 Task: Set up a 60-minute session to discuss customer feedback.
Action: Mouse moved to (114, 156)
Screenshot: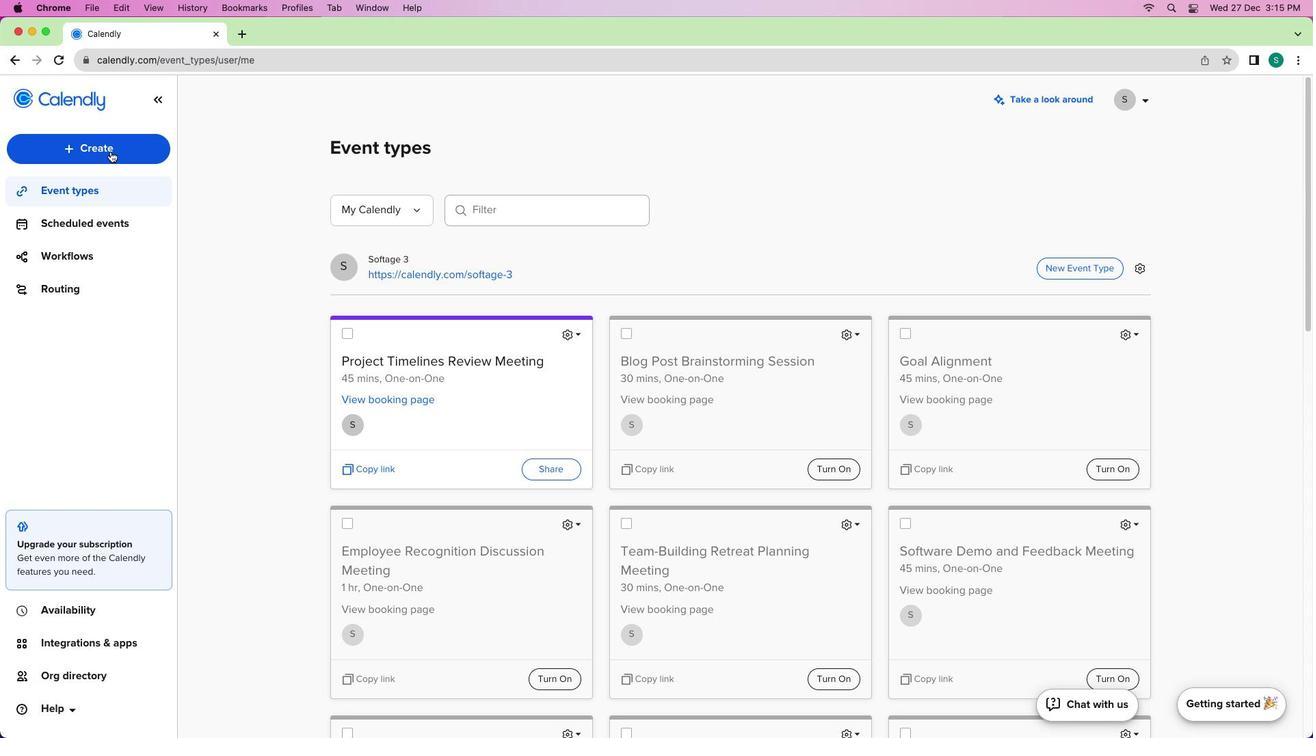 
Action: Mouse pressed left at (114, 156)
Screenshot: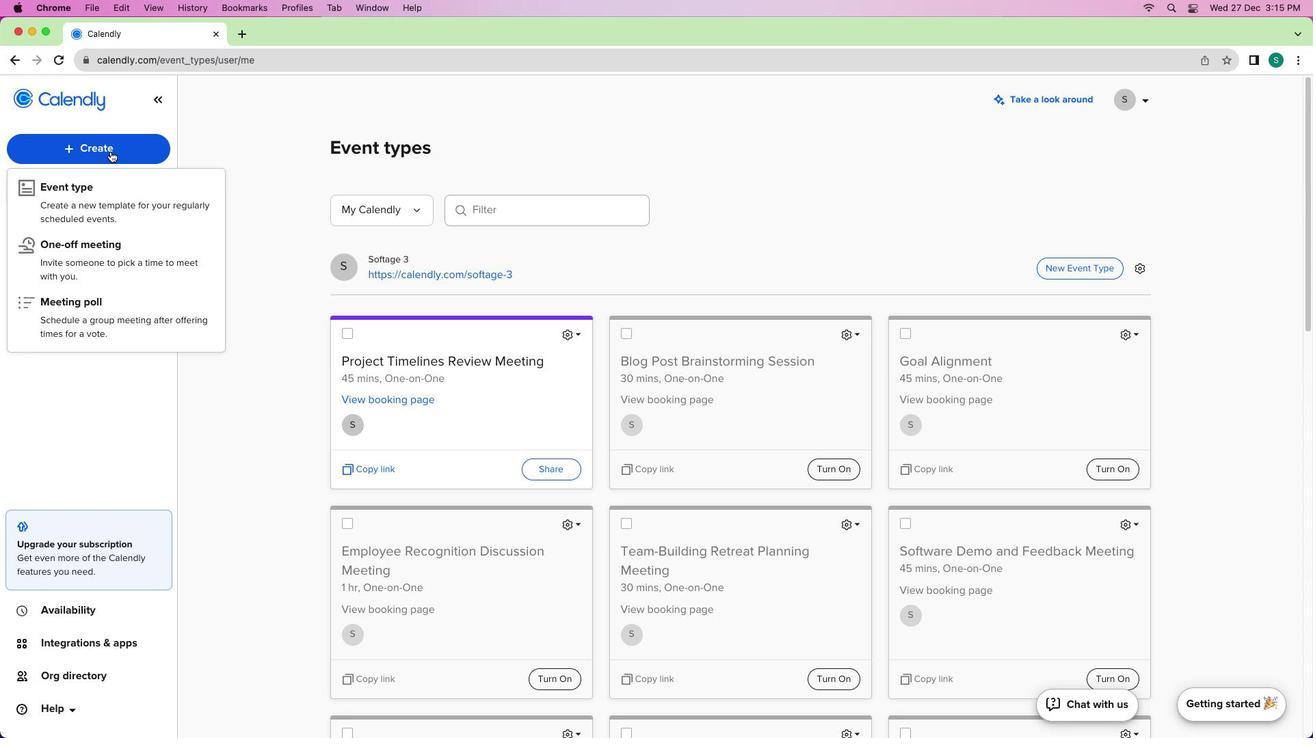 
Action: Mouse moved to (121, 201)
Screenshot: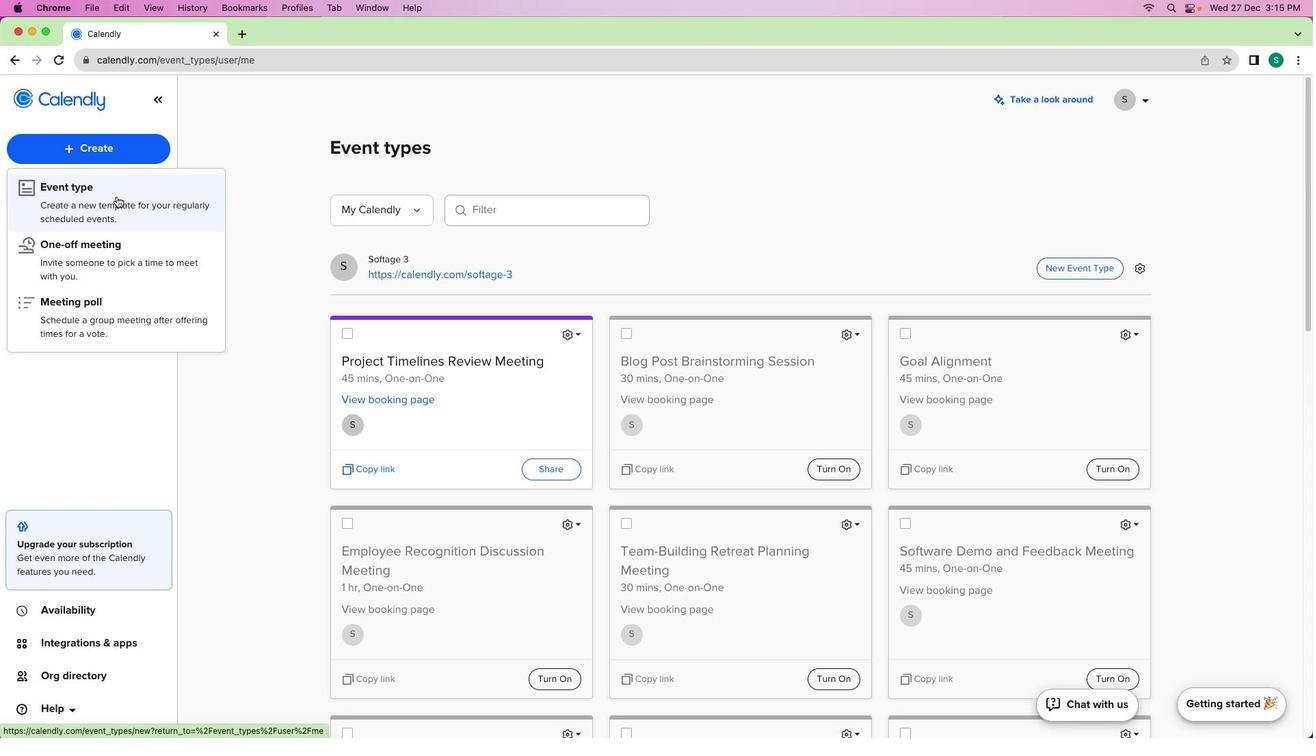 
Action: Mouse pressed left at (121, 201)
Screenshot: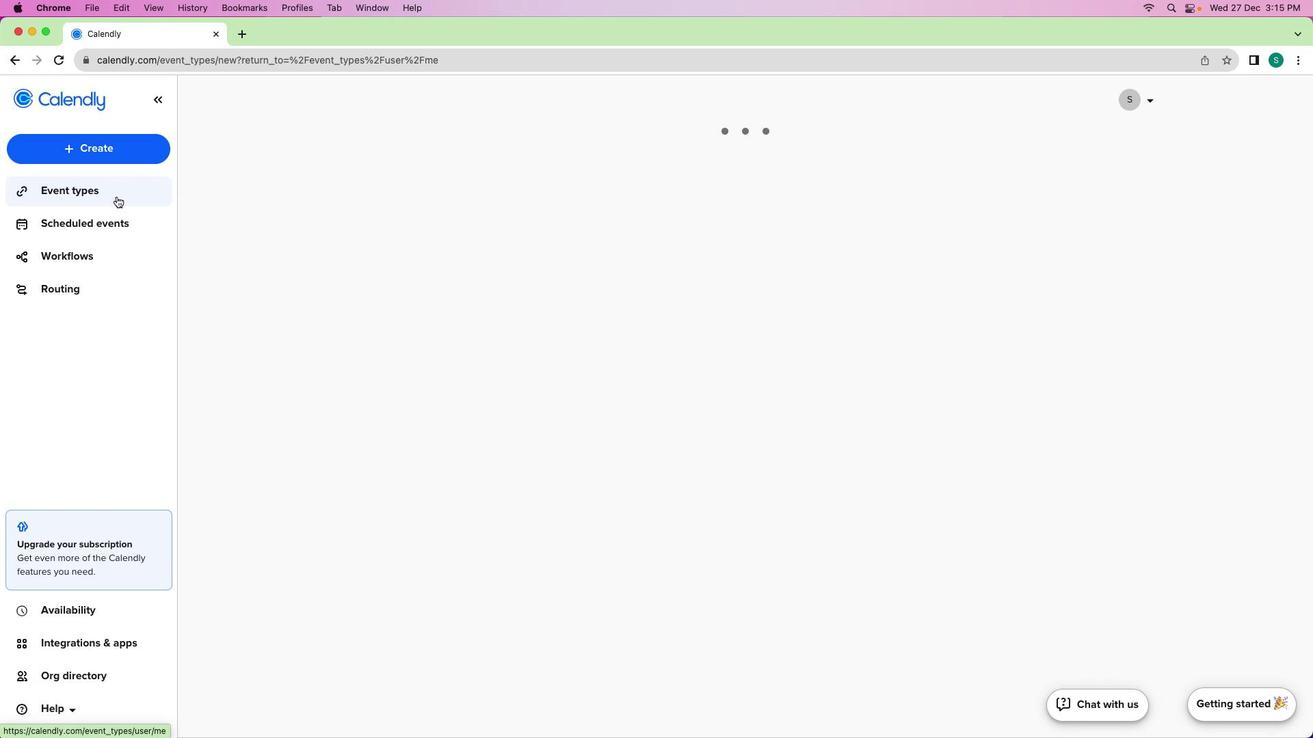 
Action: Mouse moved to (547, 286)
Screenshot: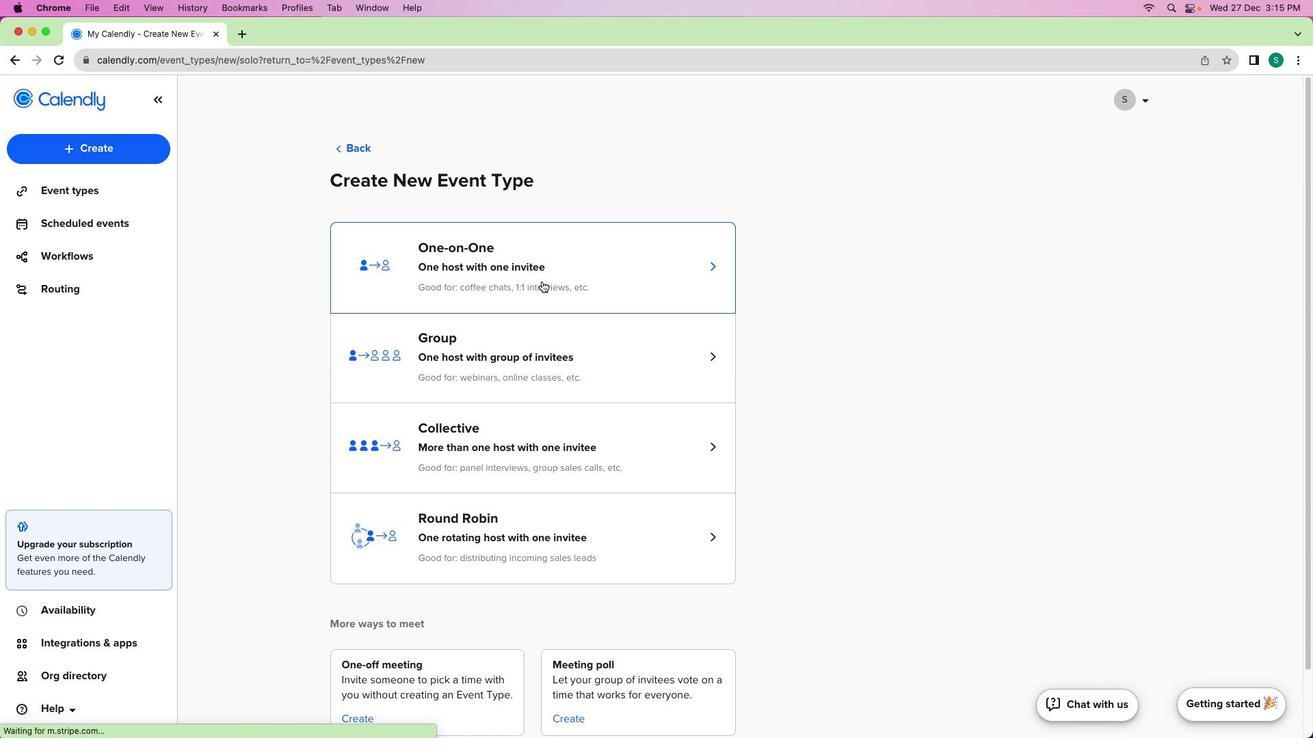 
Action: Mouse pressed left at (547, 286)
Screenshot: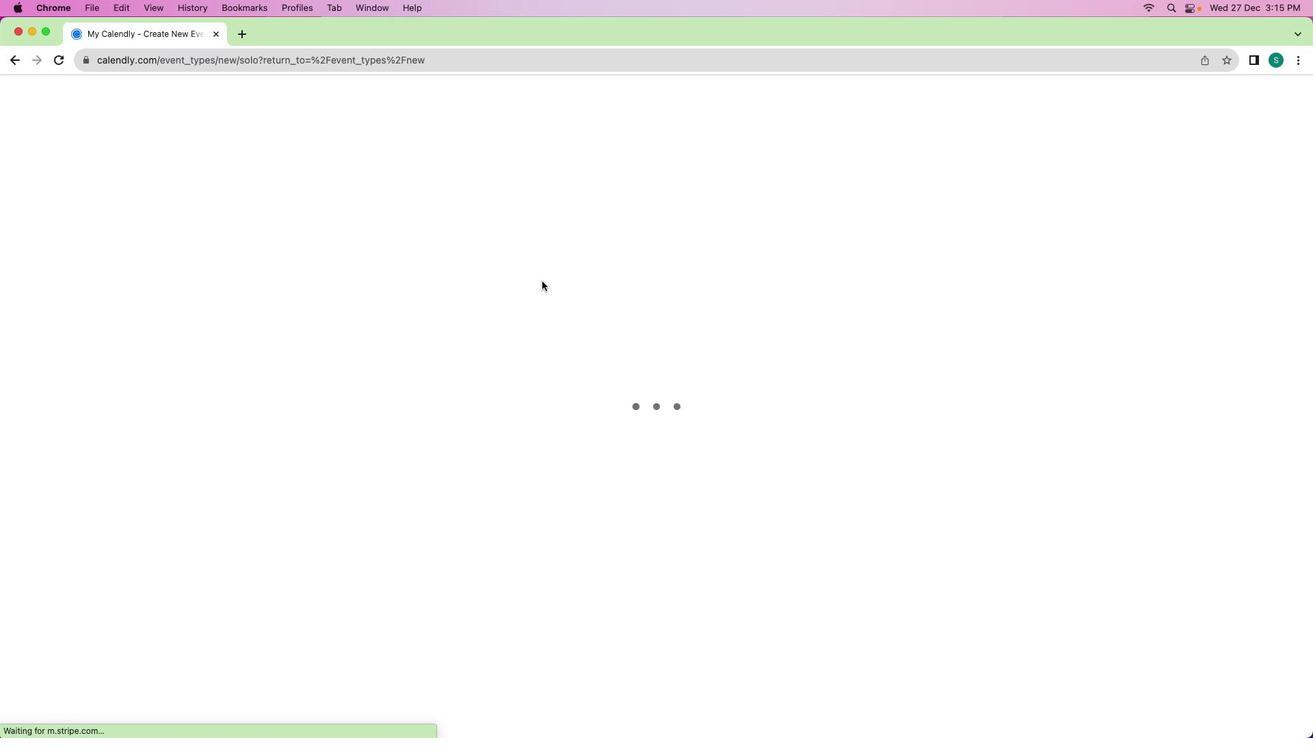 
Action: Mouse moved to (153, 210)
Screenshot: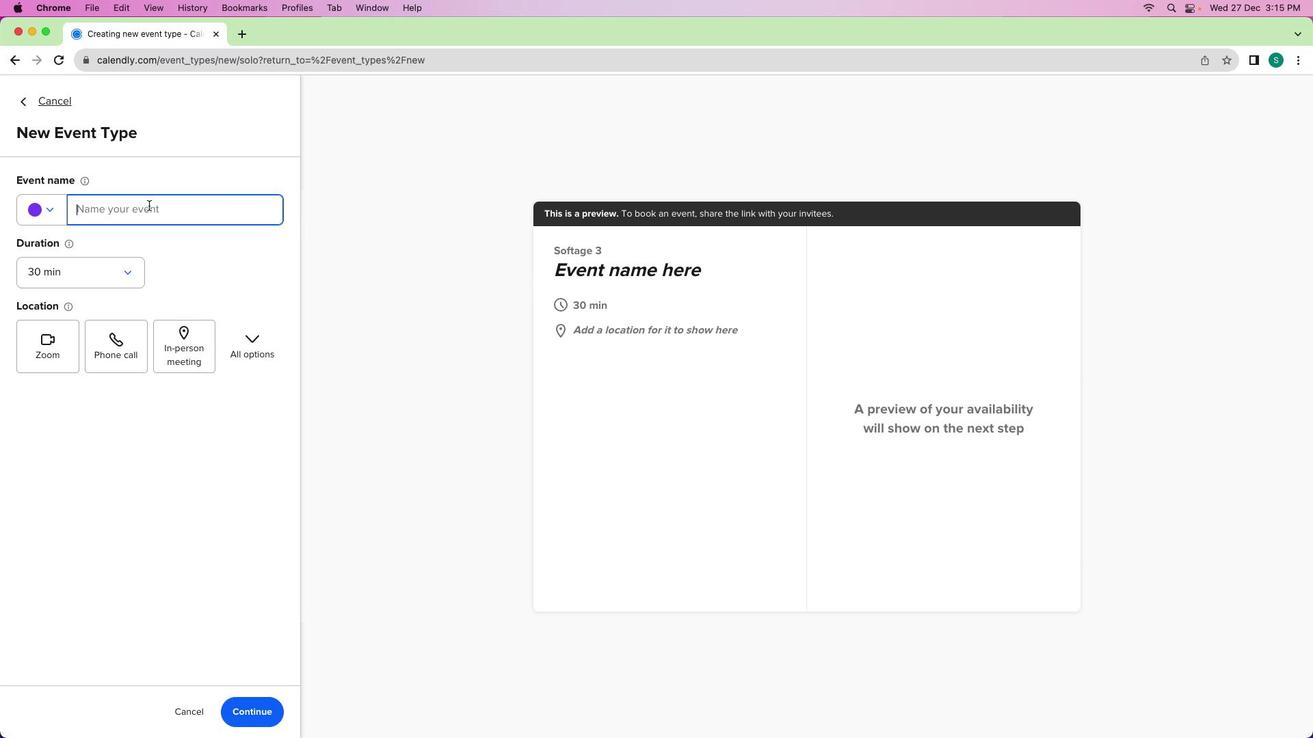 
Action: Mouse pressed left at (153, 210)
Screenshot: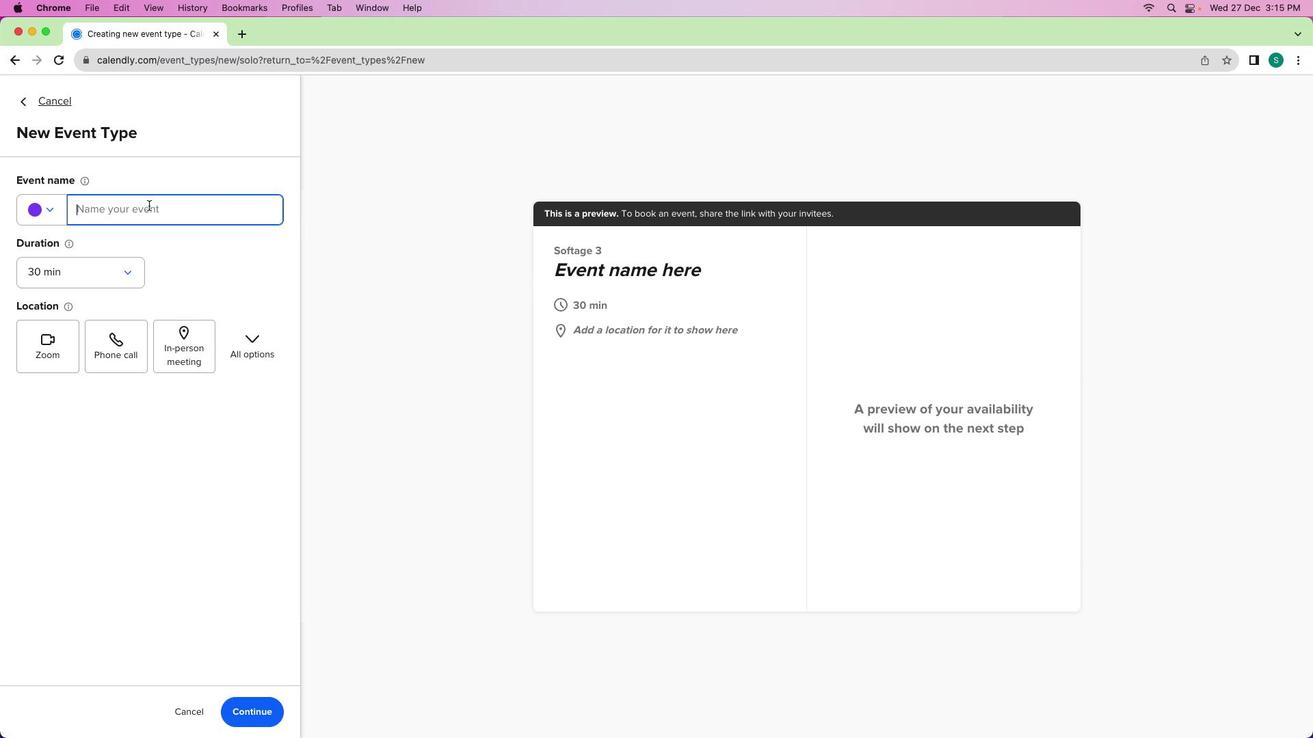 
Action: Key pressed Key.shift'C''u''s''t''o''m''e''r'Key.spaceKey.shift'F''e''e''d''b''a''c''k'Key.spaceKey.shift'D''i''s''c''u''s''s''i''o''n'
Screenshot: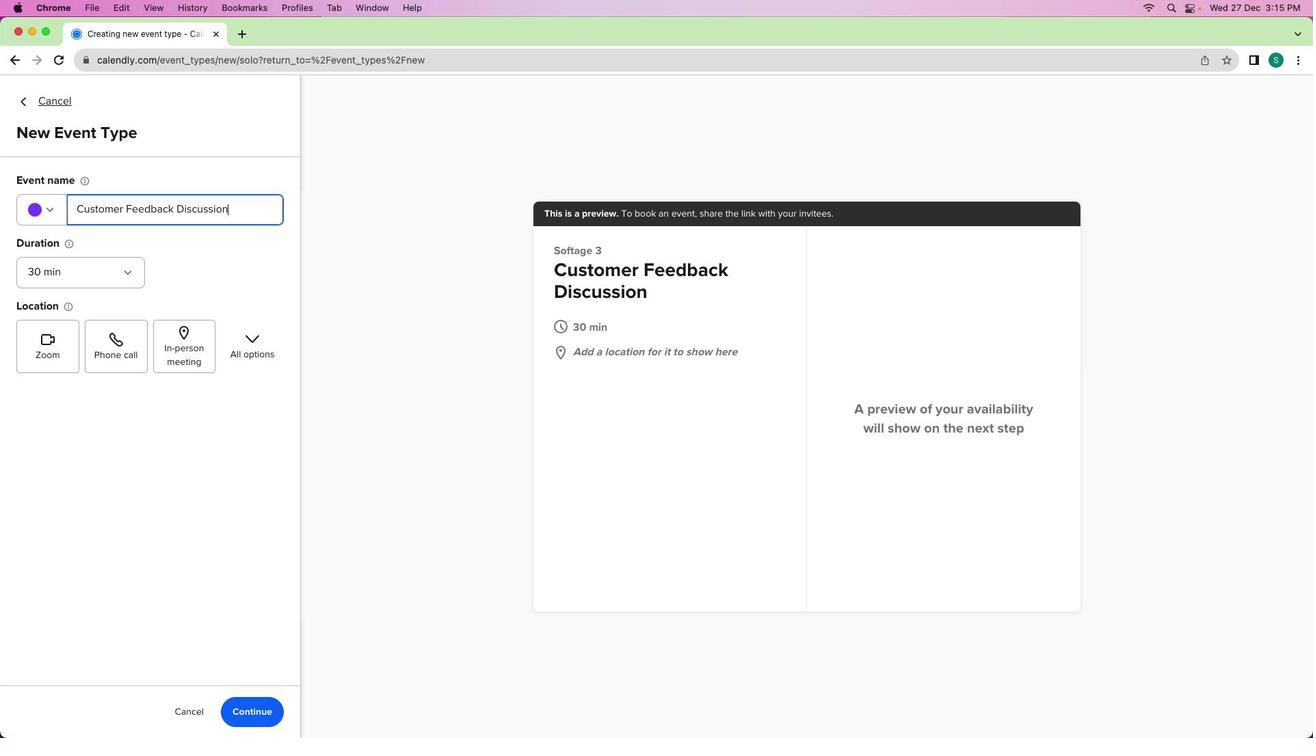 
Action: Mouse moved to (97, 279)
Screenshot: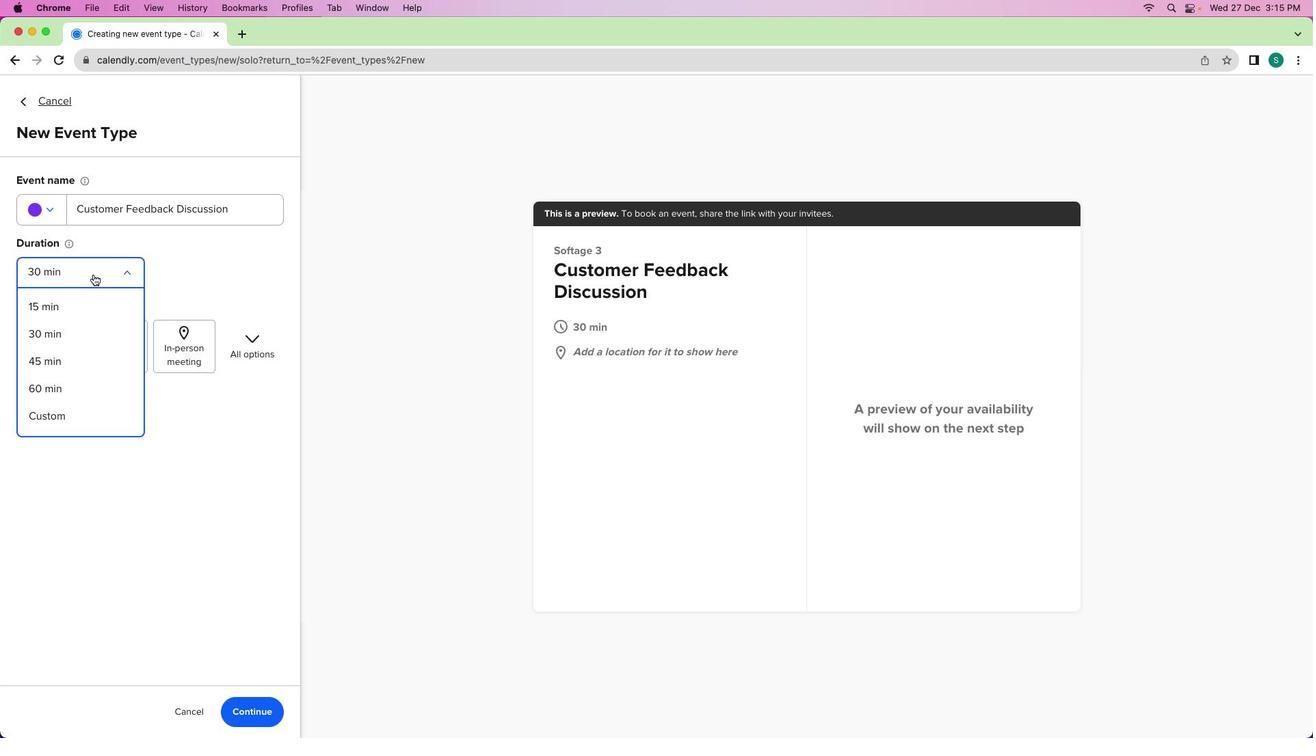 
Action: Mouse pressed left at (97, 279)
Screenshot: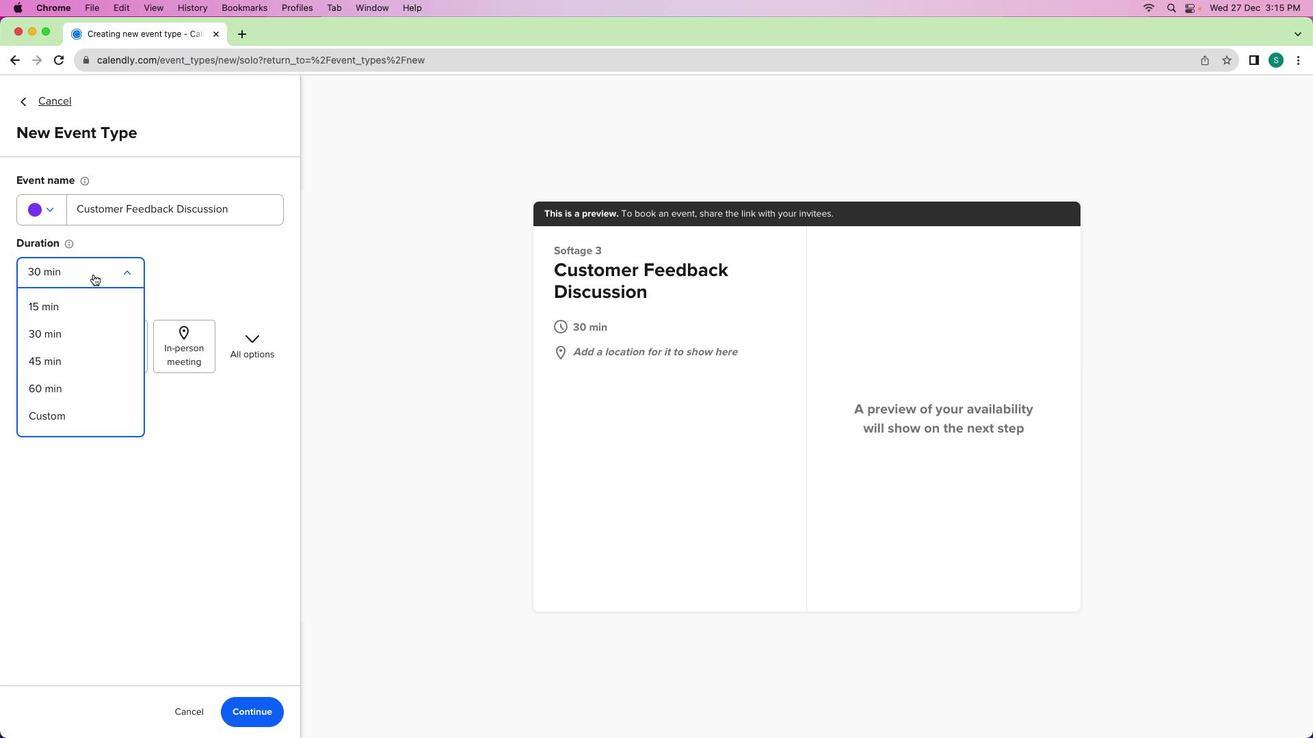
Action: Mouse moved to (87, 395)
Screenshot: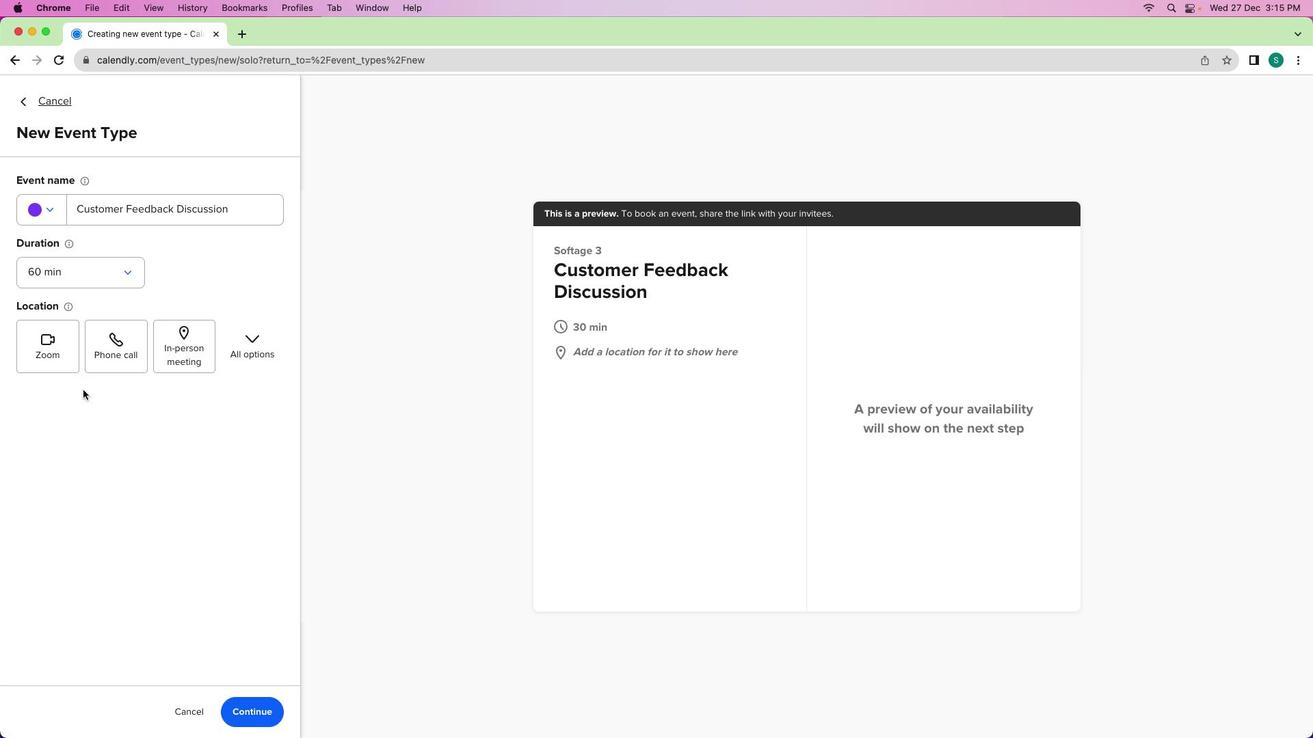 
Action: Mouse pressed left at (87, 395)
Screenshot: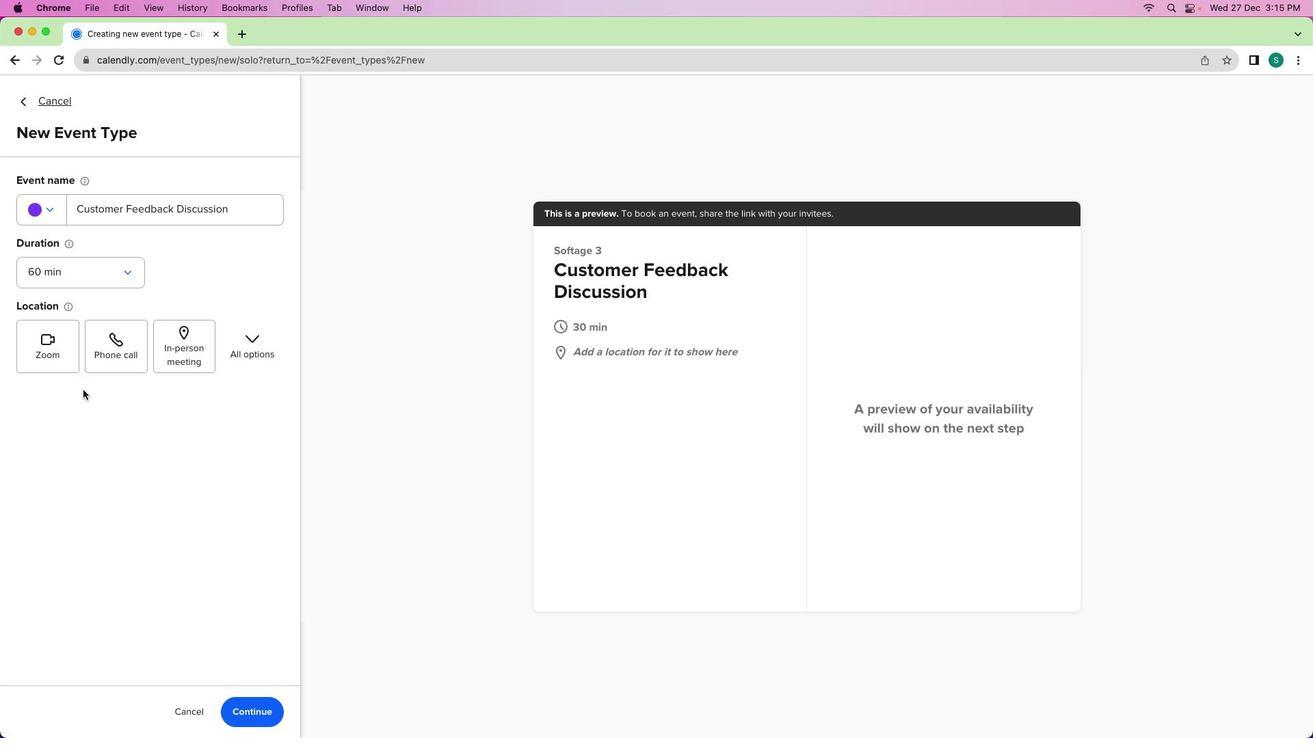 
Action: Mouse moved to (78, 366)
Screenshot: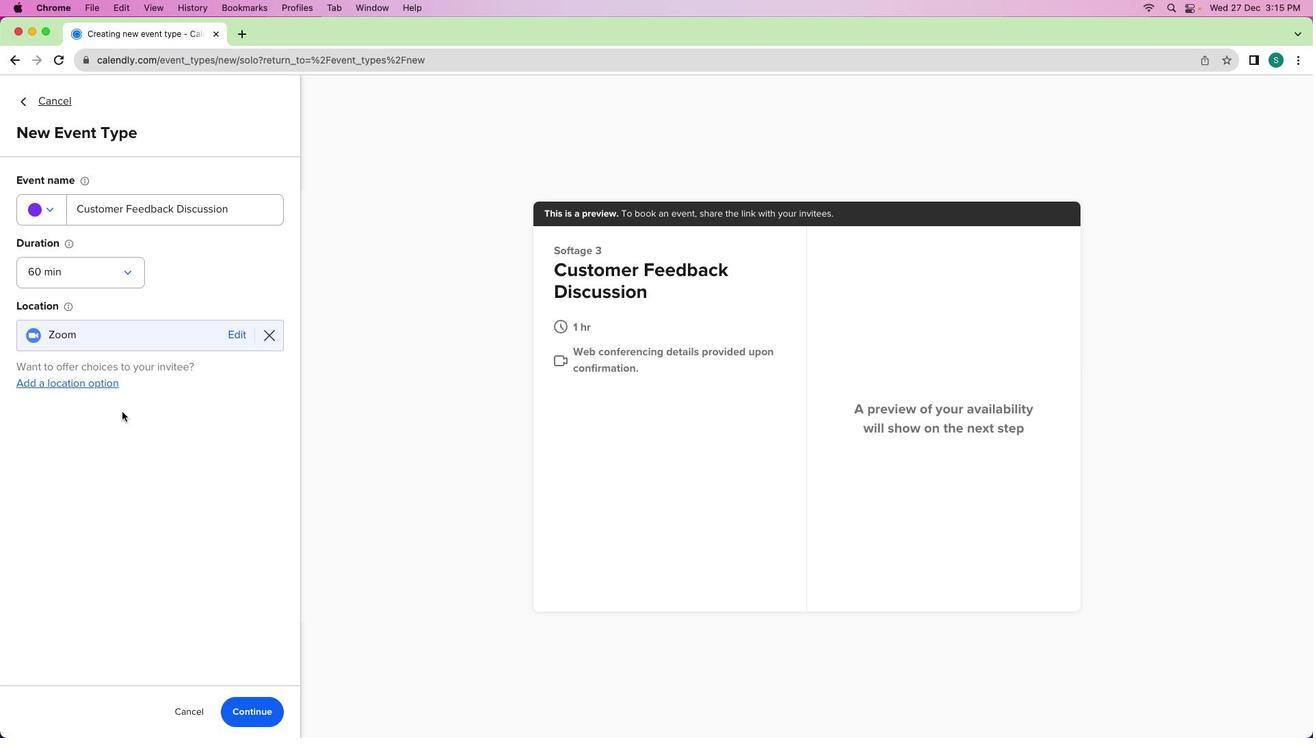 
Action: Mouse pressed left at (78, 366)
Screenshot: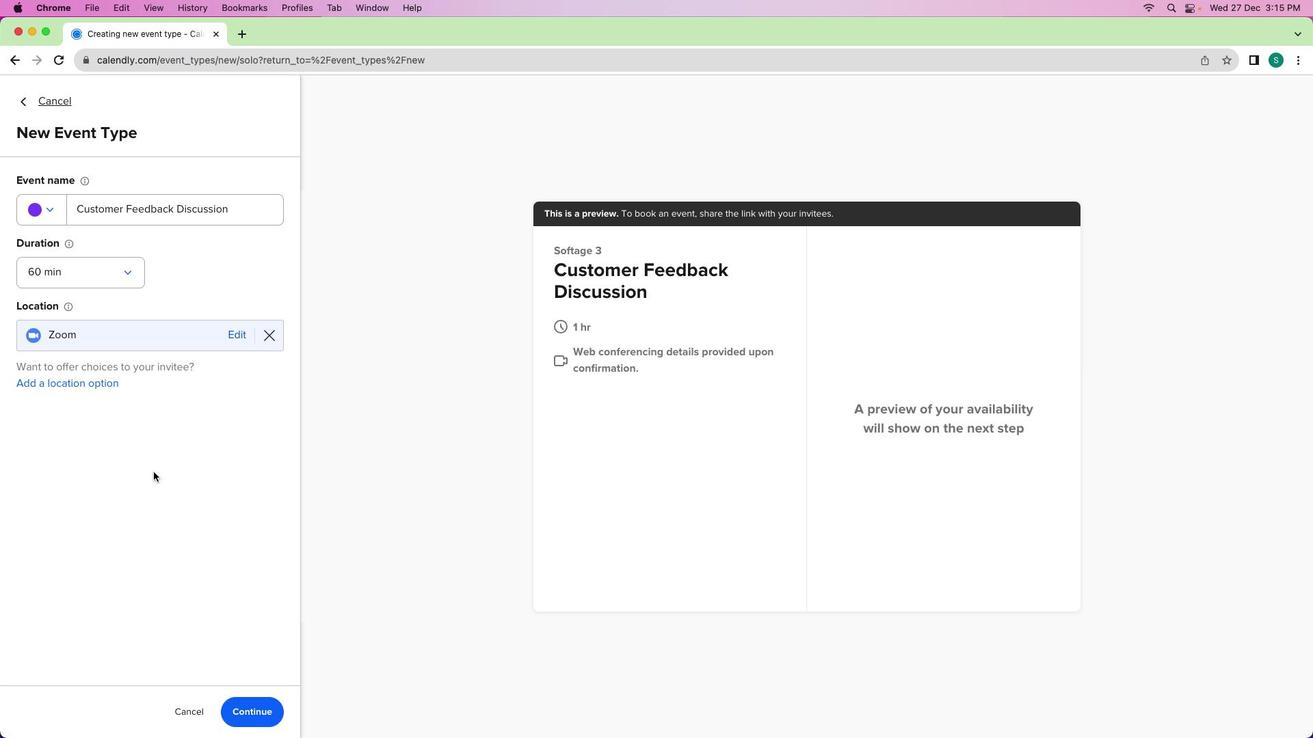 
Action: Mouse moved to (265, 708)
Screenshot: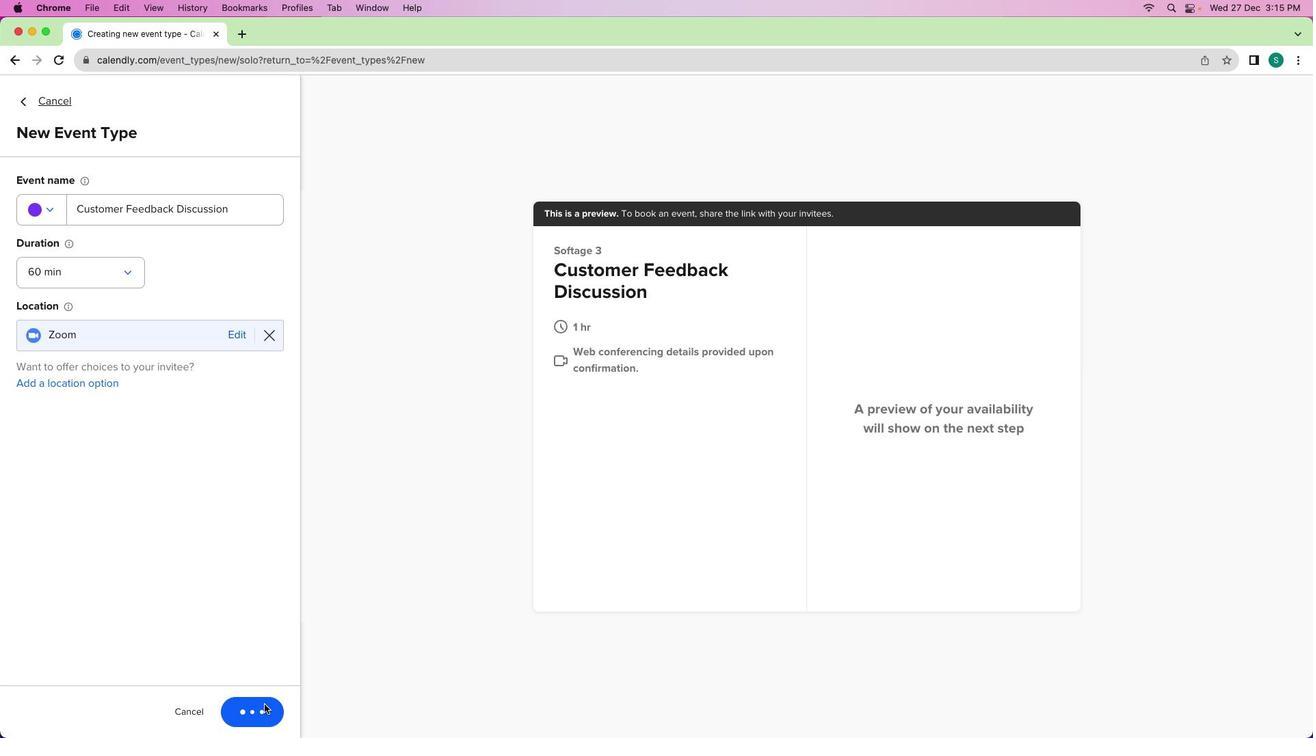 
Action: Mouse pressed left at (265, 708)
Screenshot: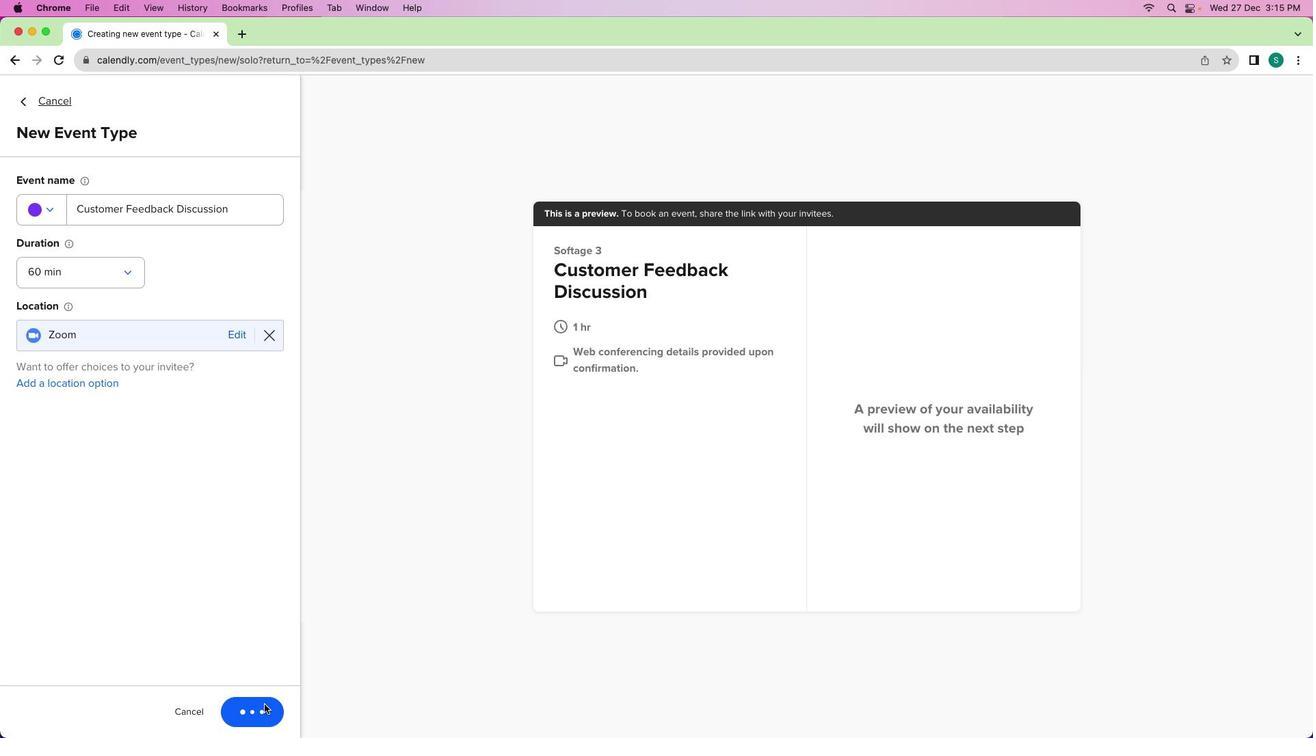 
Action: Mouse moved to (208, 230)
Screenshot: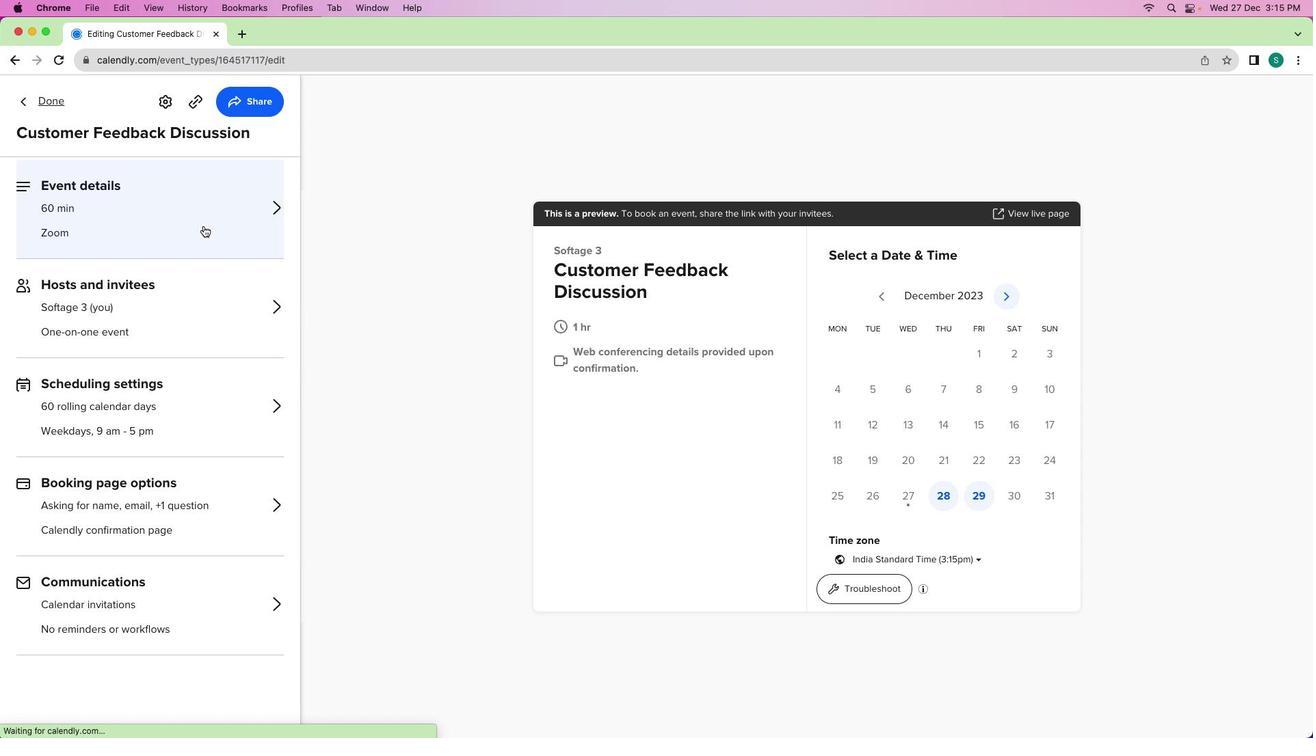 
Action: Mouse pressed left at (208, 230)
Screenshot: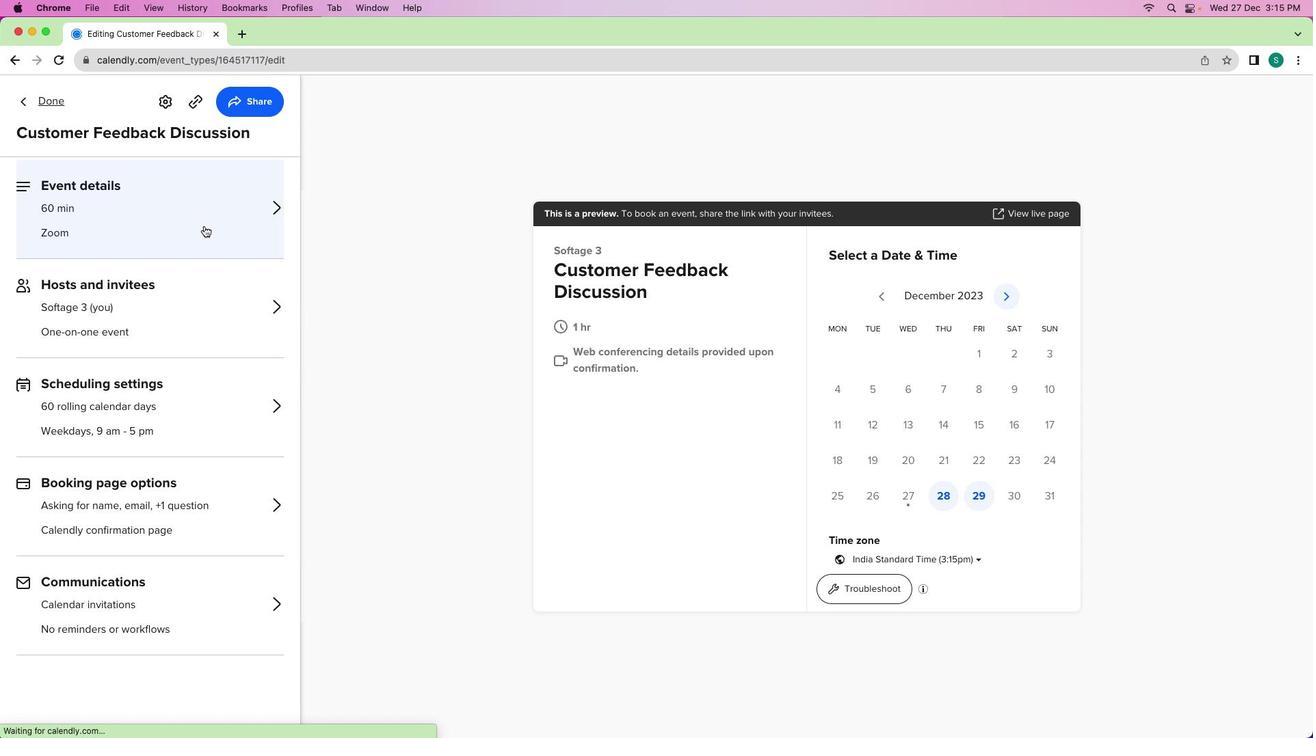 
Action: Mouse moved to (164, 501)
Screenshot: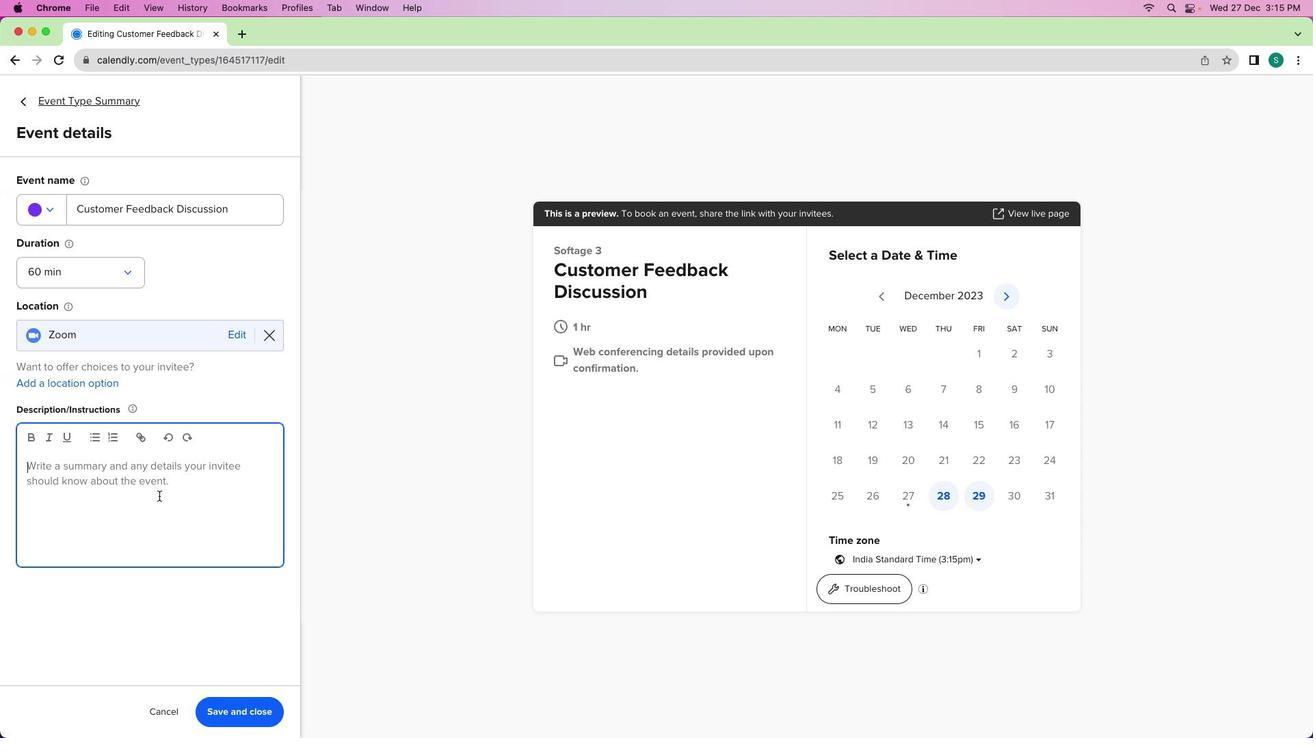 
Action: Mouse pressed left at (164, 501)
Screenshot: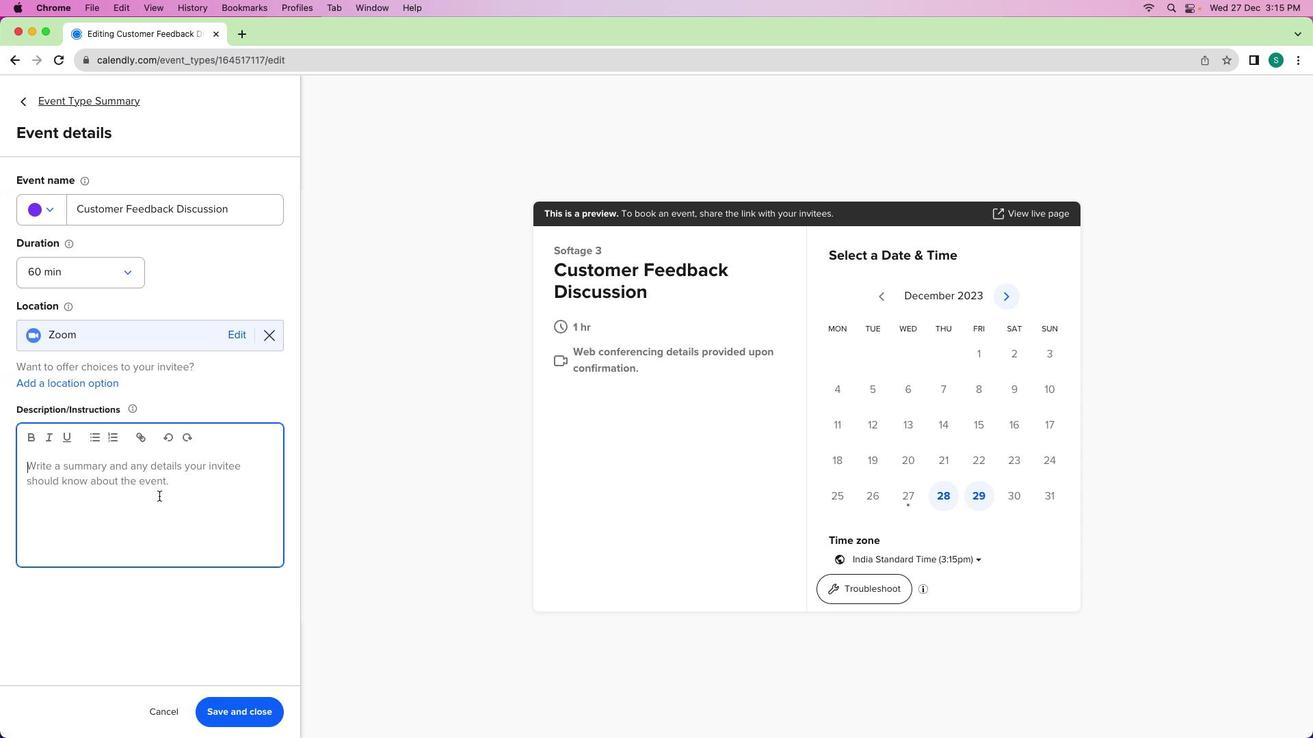 
Action: Mouse moved to (173, 498)
Screenshot: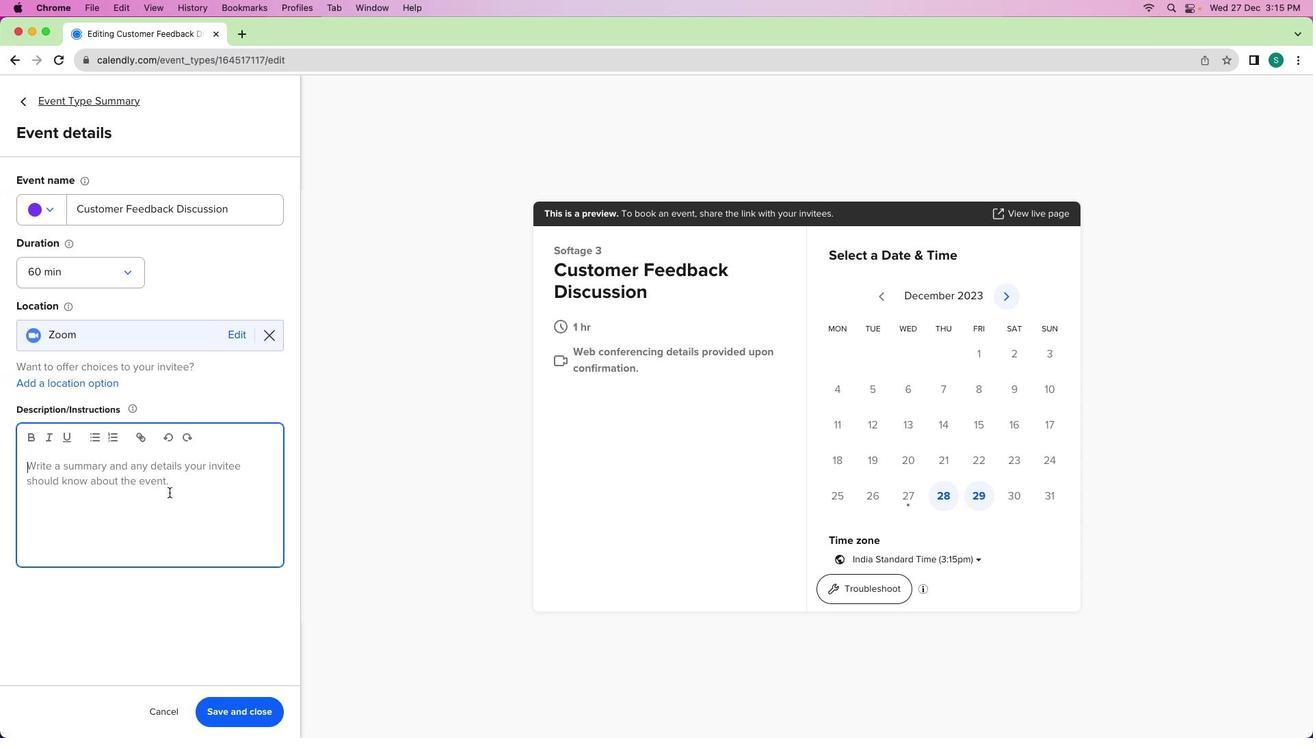 
Action: Key pressed Key.shift'J''o''i''n'Key.space'f''o''r'Key.space'a'Key.space'f''o''c''u''s''e''d'Key.space'6''0''-''m''i''n''u''t''e'Key.space's''e''s''s''i''o''n'Key.space't''o'Key.space'd''i''v''e'Key.space'i''n''t''o'Key.space'r''e''c''e''n''t'Key.space'c''u''s''t''o''n'Key.backspace'm''e''r'Key.space'f''e''e''d''b''a''c''k''.'Key.spaceKey.shift'Y''o''u''r'Key.space'i''n''s''i''g''h''t''s'Key.space'w''i''l''l'Key.space'g''u''i''d''e'Key.space'u''s'Key.space'i''n'Key.space'c''e''l''e''b''r''a''t''i''n''g'Key.space's''u''c''c''e''s''s''e''s'Key.space'a''n''d'Key.space'a''d''d''r''e''s''s''i''n''g'Key.space'o''p''p''o''r''t''u''n''i''t''i''e''s'Key.space'f''o''r'Key.space'i''m''p''r''o''v''e''m''e''n''t''.'
Screenshot: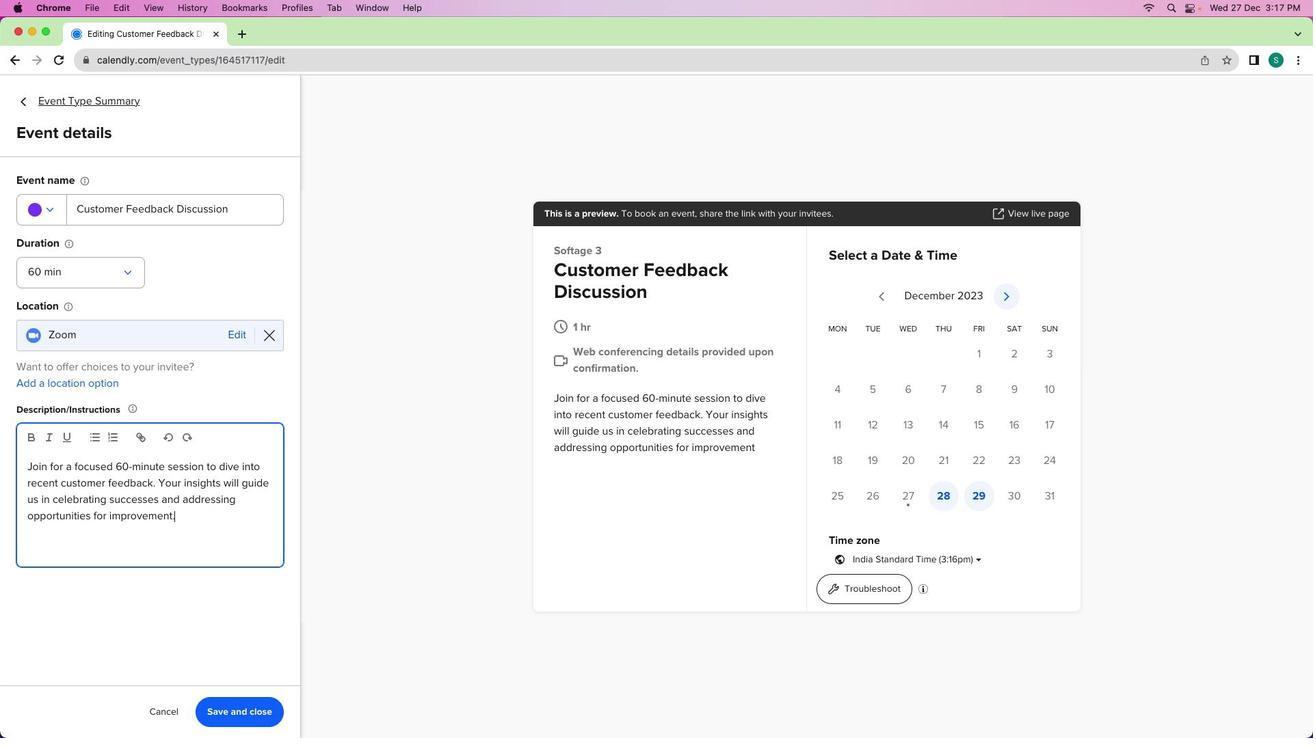 
Action: Mouse moved to (247, 715)
Screenshot: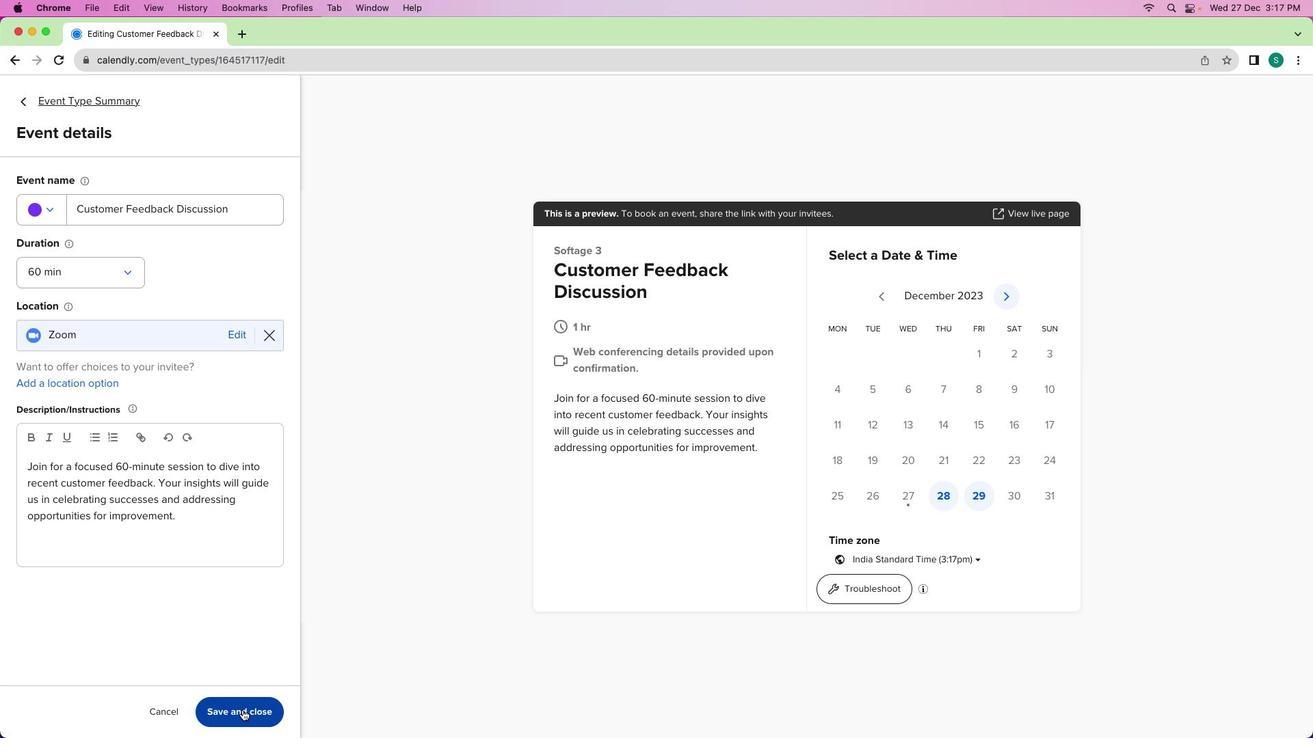 
Action: Mouse pressed left at (247, 715)
Screenshot: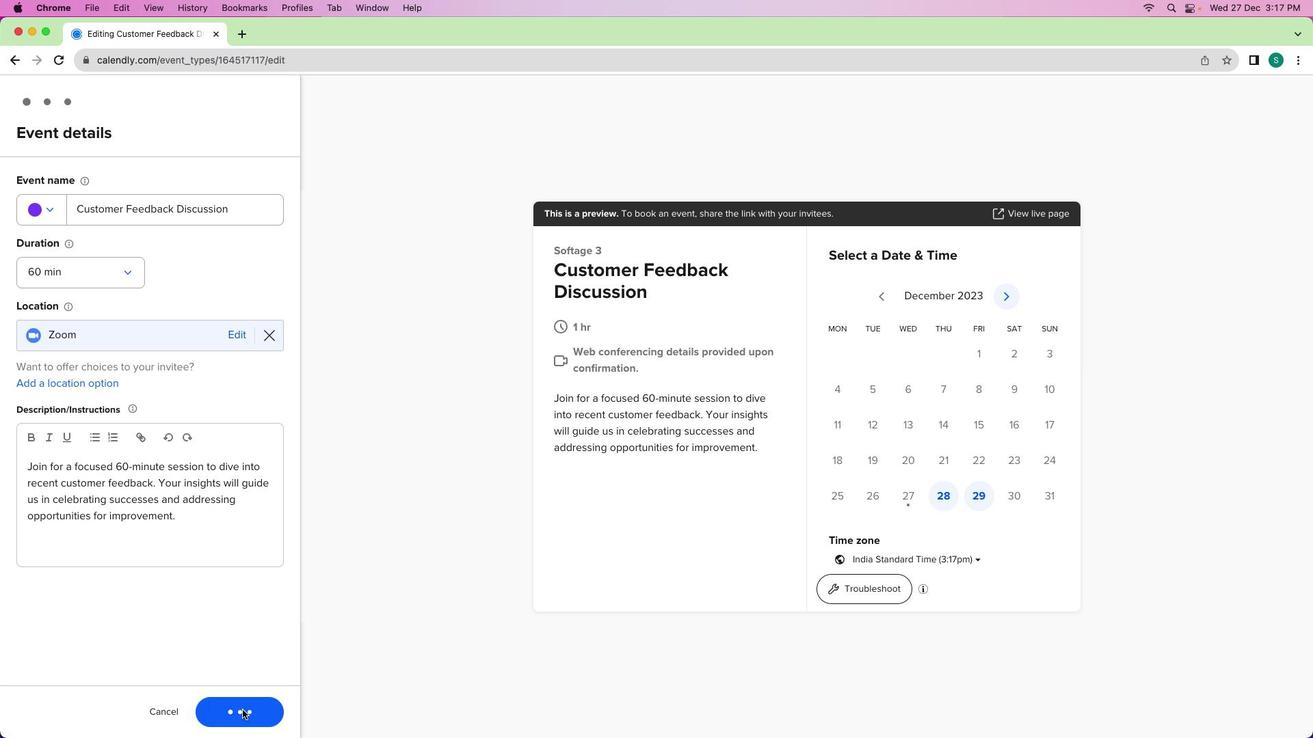 
Action: Mouse moved to (69, 108)
Screenshot: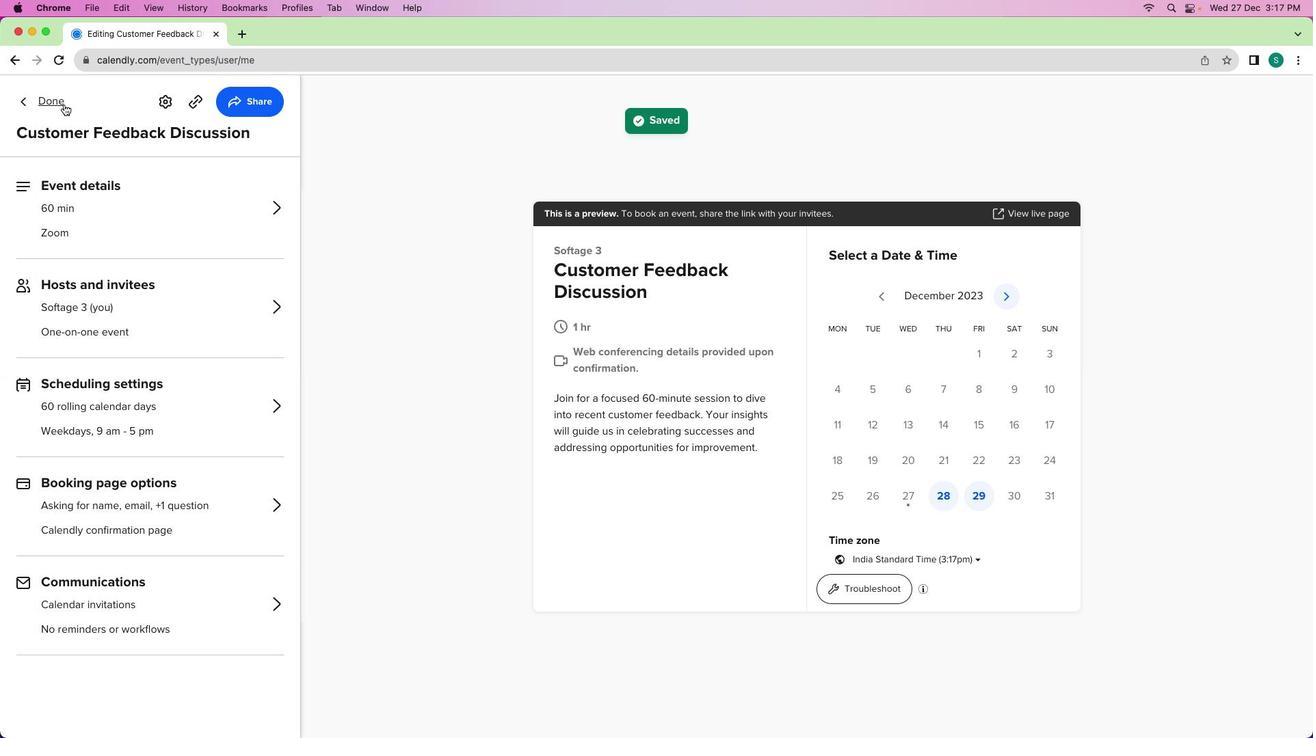 
Action: Mouse pressed left at (69, 108)
Screenshot: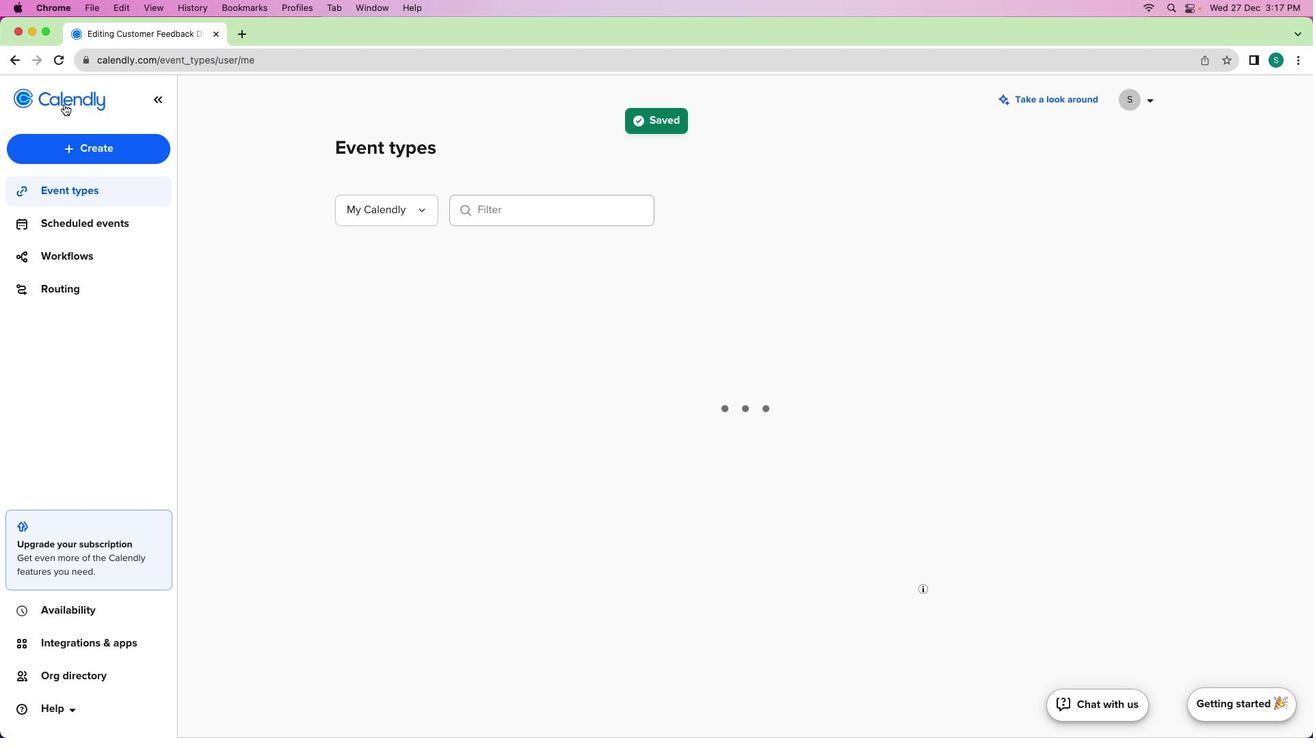 
Action: Mouse moved to (479, 405)
Screenshot: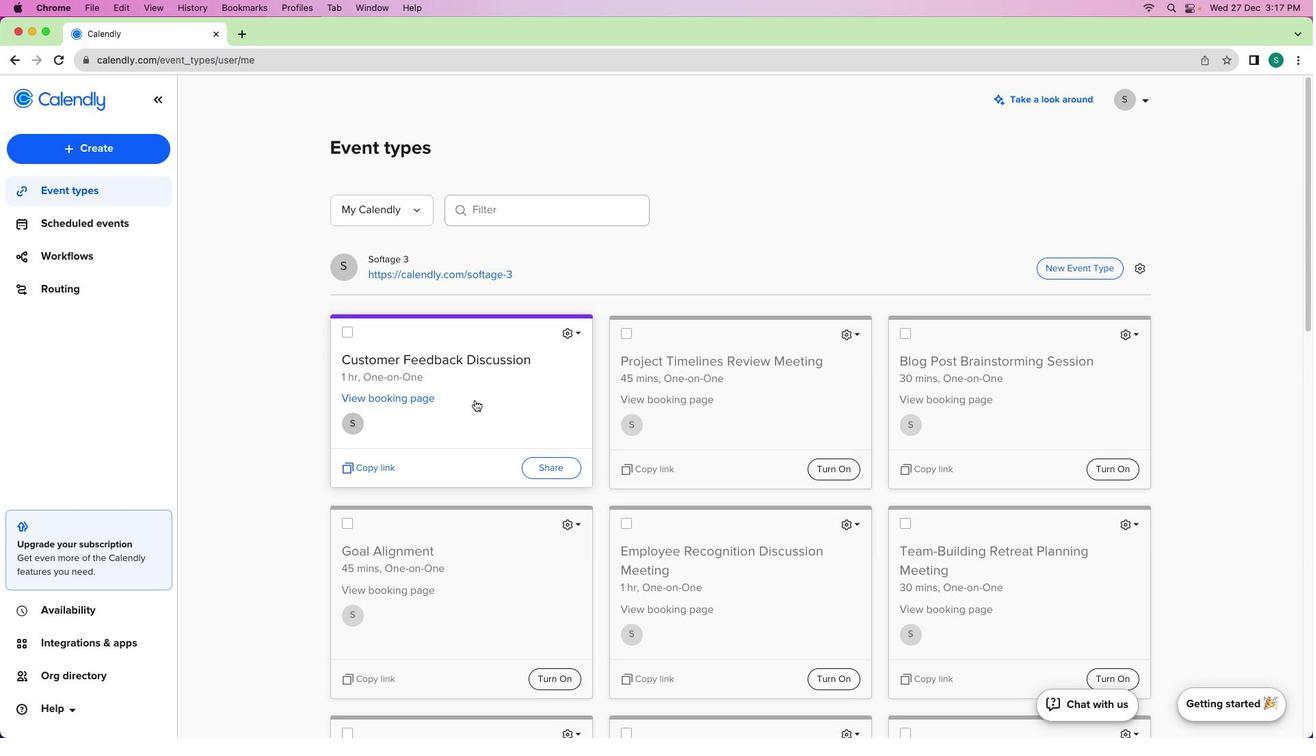 
